 Task: Check the schedule for June 24, 2023, in the calendar application.
Action: Mouse moved to (10, 64)
Screenshot: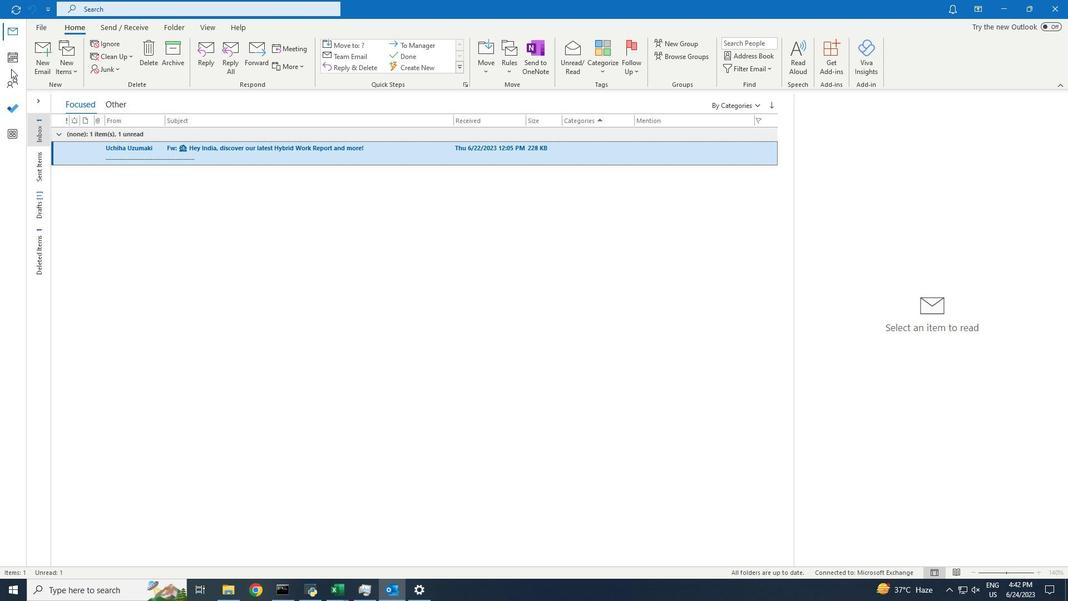 
Action: Mouse pressed left at (10, 64)
Screenshot: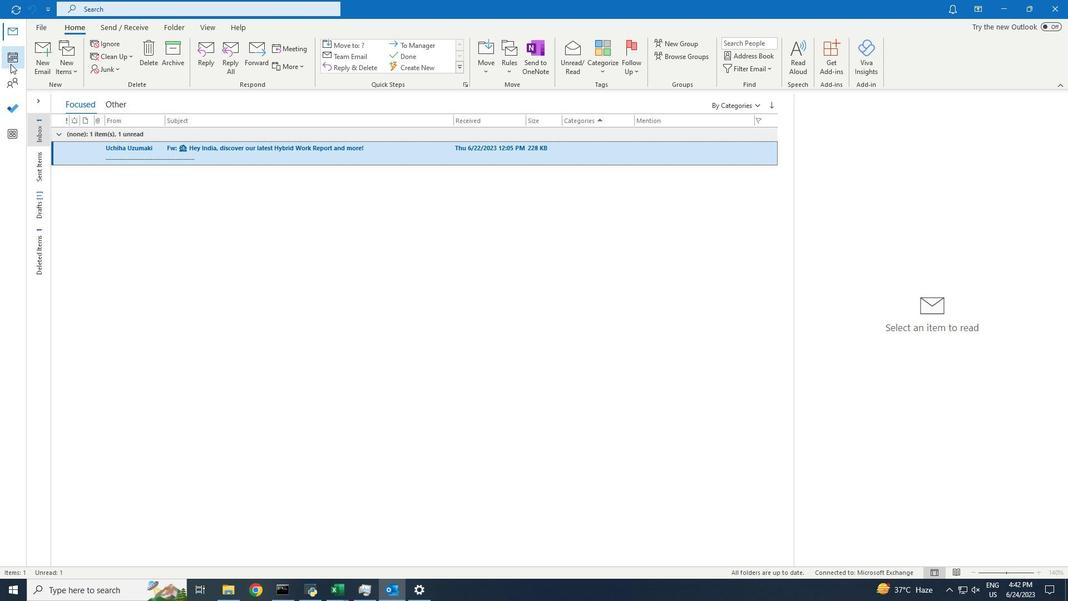 
Action: Mouse moved to (202, 32)
Screenshot: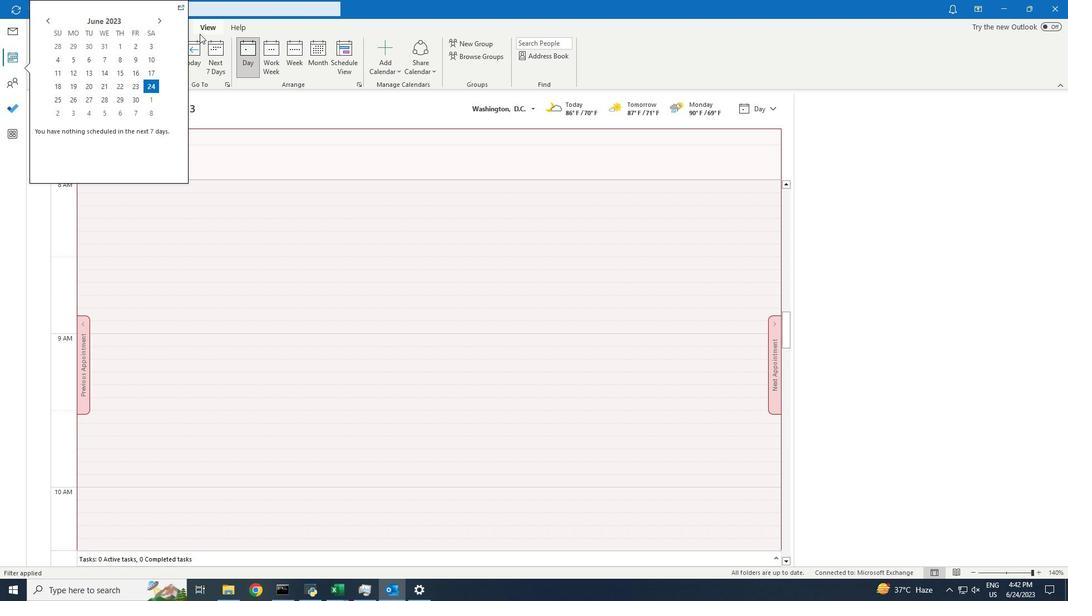 
Action: Mouse pressed left at (202, 32)
Screenshot: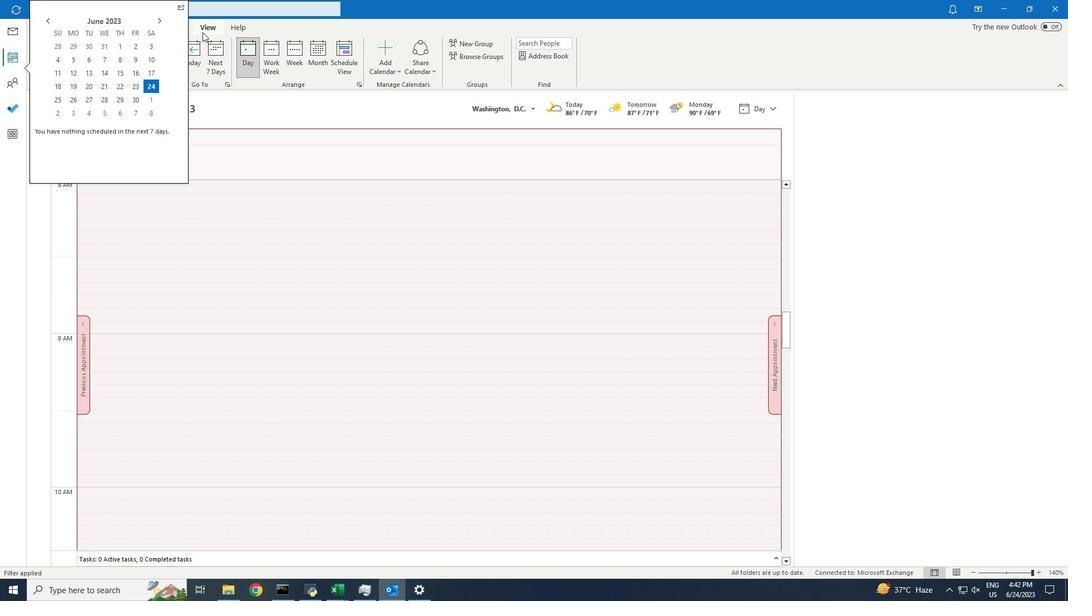 
Action: Mouse moved to (475, 75)
Screenshot: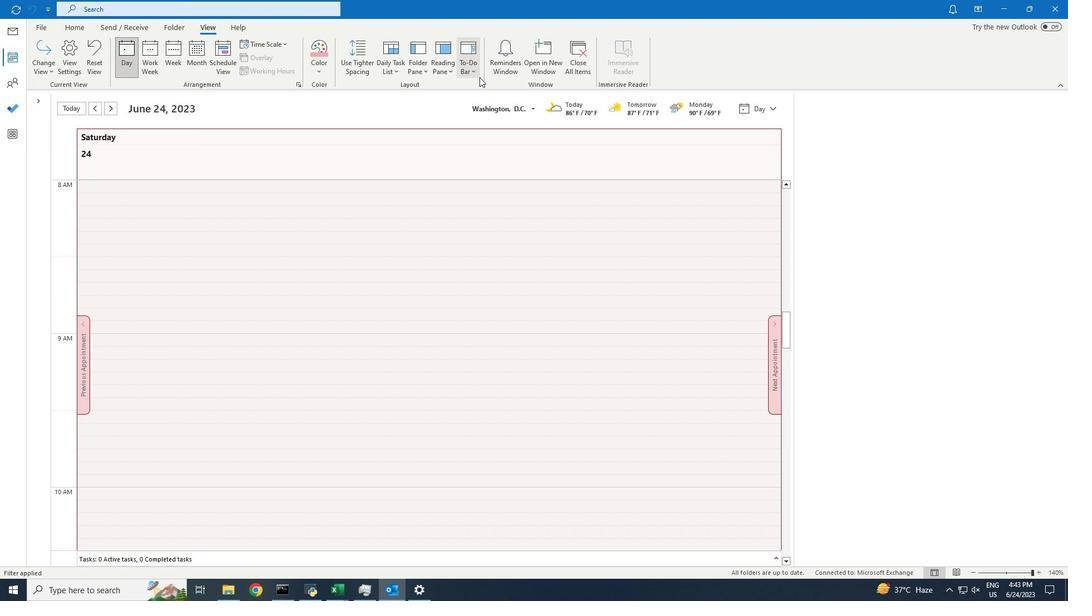 
Action: Mouse pressed left at (475, 75)
Screenshot: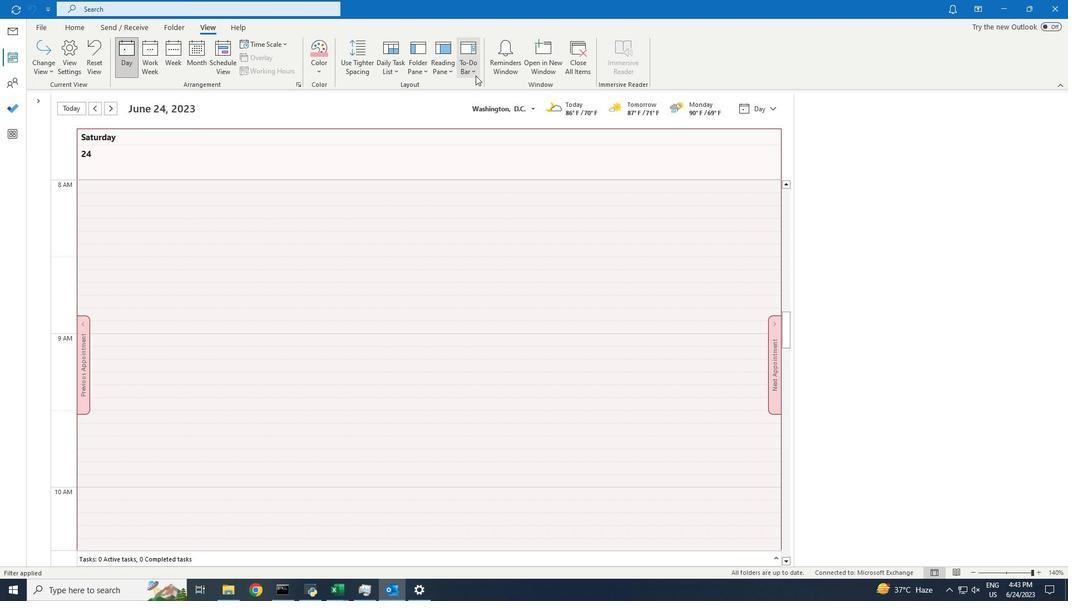 
Action: Mouse moved to (483, 82)
Screenshot: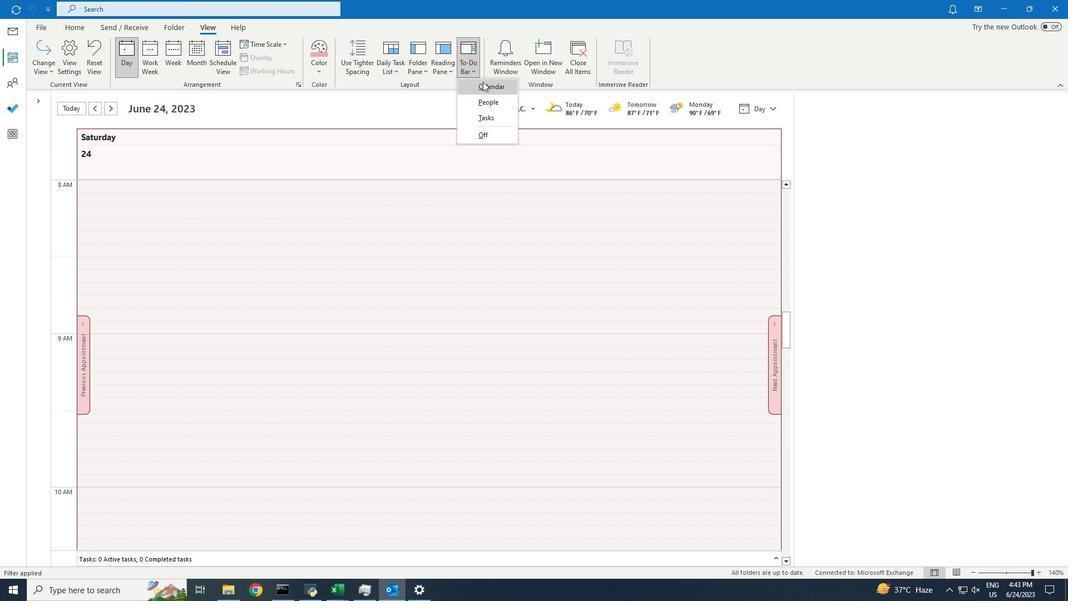 
Action: Mouse pressed left at (483, 82)
Screenshot: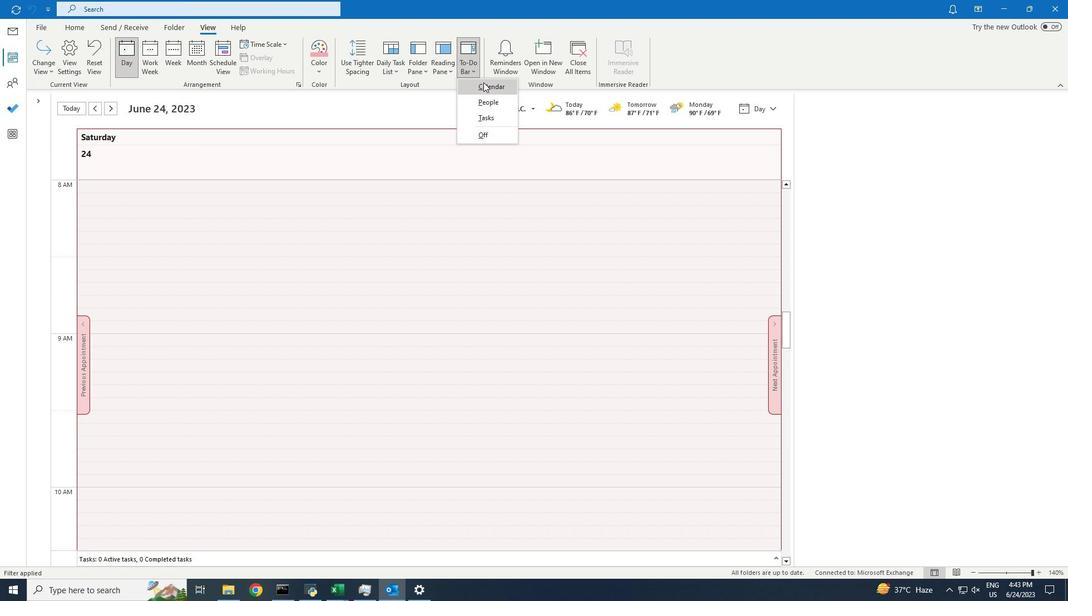 
